 Task: Write the Notes "I am a New Vendor" Under New vendor in Find vendor.
Action: Mouse moved to (95, 11)
Screenshot: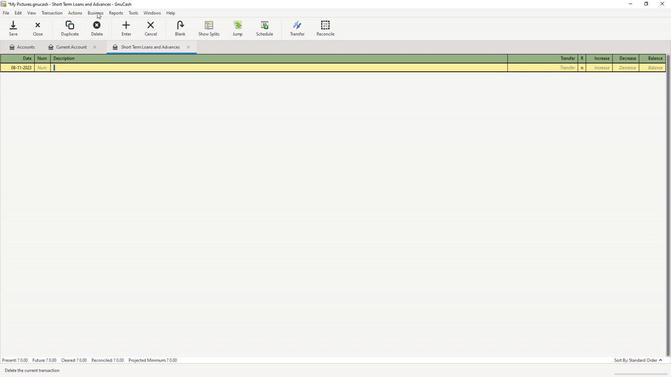 
Action: Mouse pressed left at (95, 11)
Screenshot: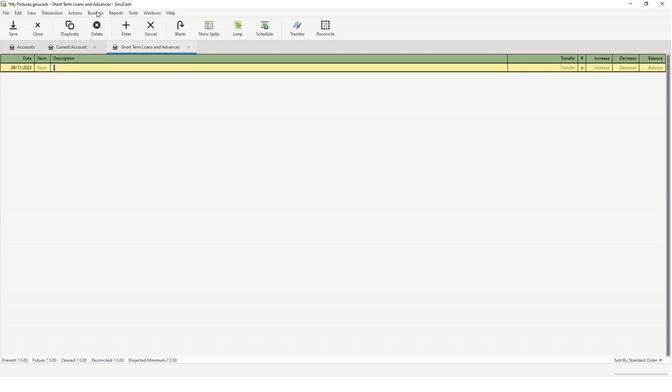 
Action: Mouse moved to (102, 31)
Screenshot: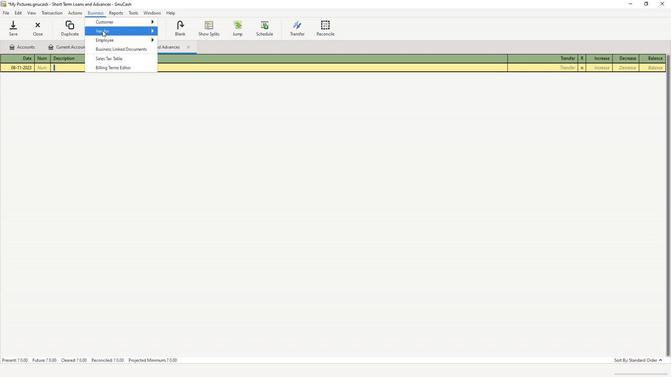 
Action: Mouse pressed left at (102, 31)
Screenshot: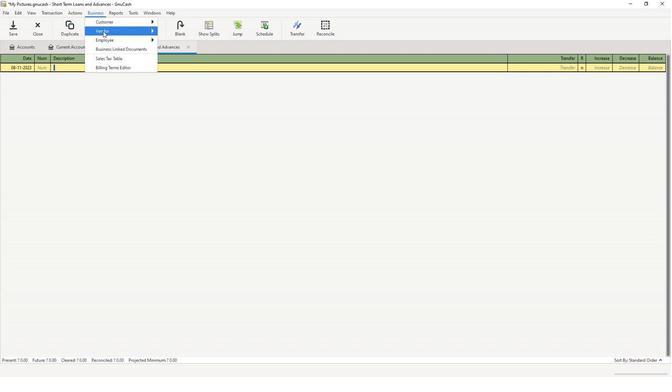 
Action: Mouse moved to (176, 51)
Screenshot: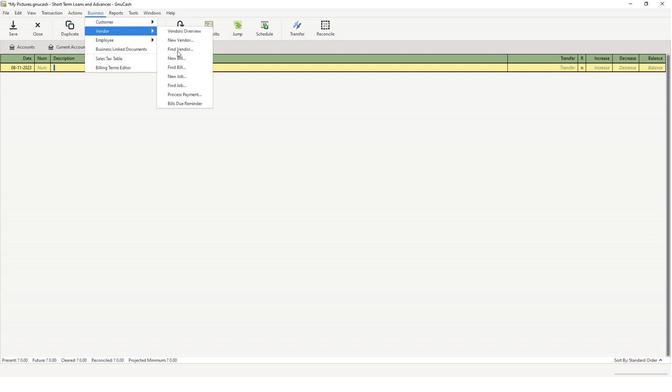 
Action: Mouse pressed left at (176, 51)
Screenshot: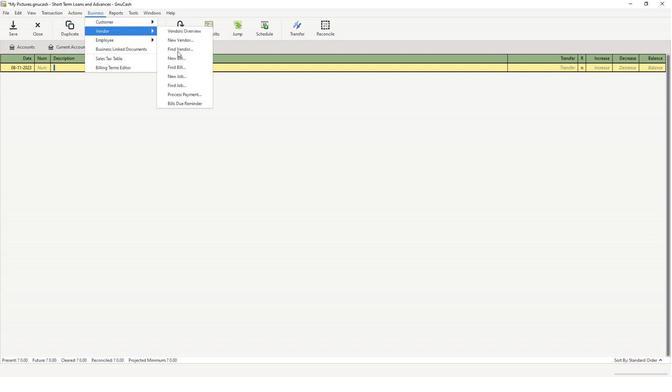 
Action: Mouse moved to (358, 246)
Screenshot: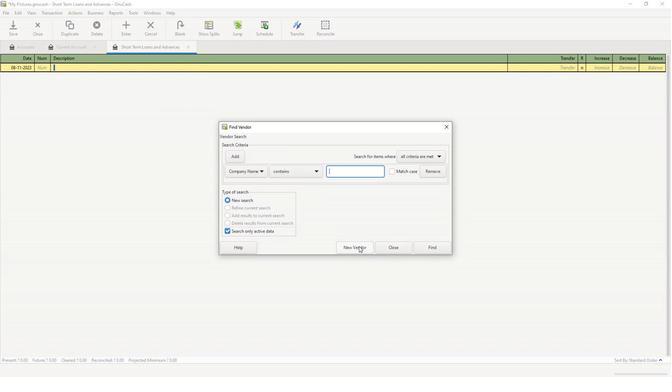 
Action: Mouse pressed left at (358, 246)
Screenshot: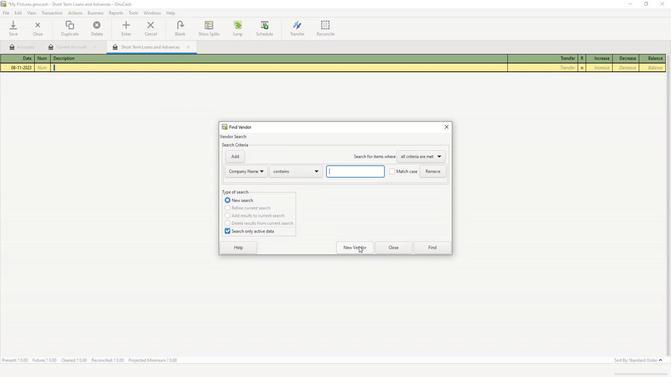 
Action: Mouse moved to (292, 279)
Screenshot: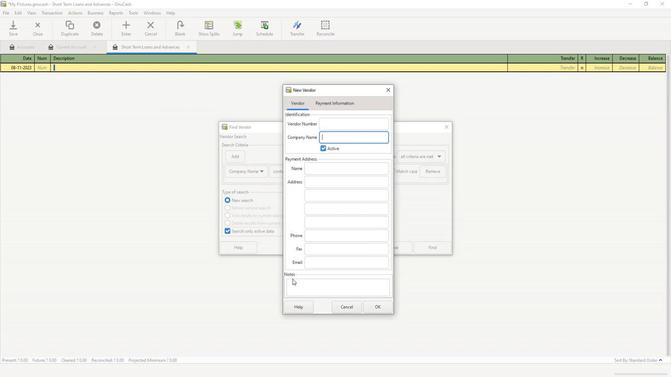 
Action: Mouse pressed left at (292, 279)
Screenshot: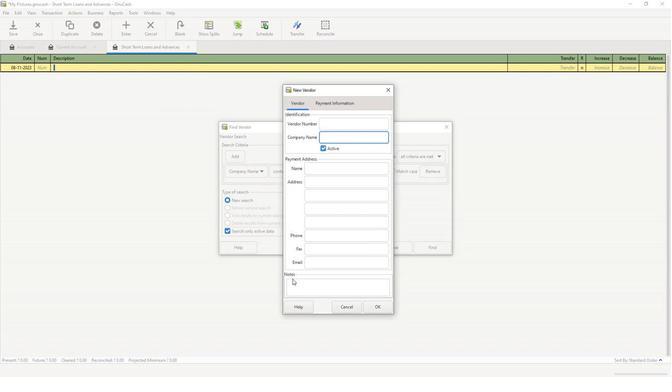 
Action: Mouse moved to (295, 283)
Screenshot: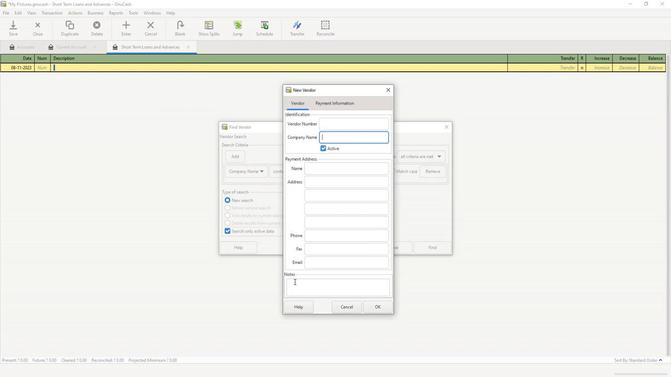 
Action: Mouse pressed left at (295, 283)
Screenshot: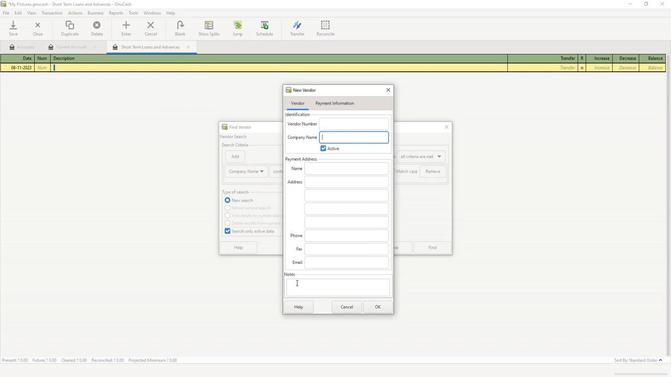 
Action: Key pressed <Key.caps_lock>I<Key.caps_lock><Key.space>am<Key.space>a<Key.space>new<Key.space>vendor
Screenshot: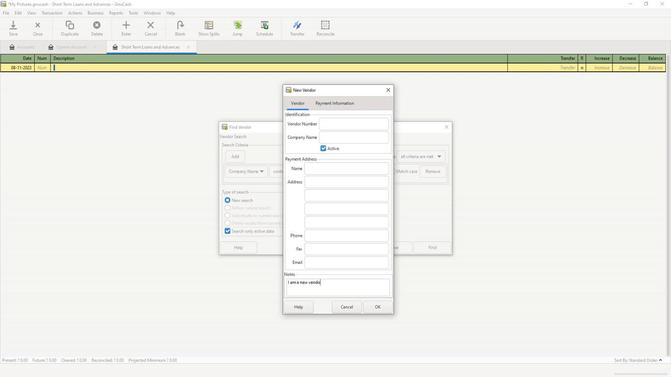 
Action: Mouse moved to (371, 308)
Screenshot: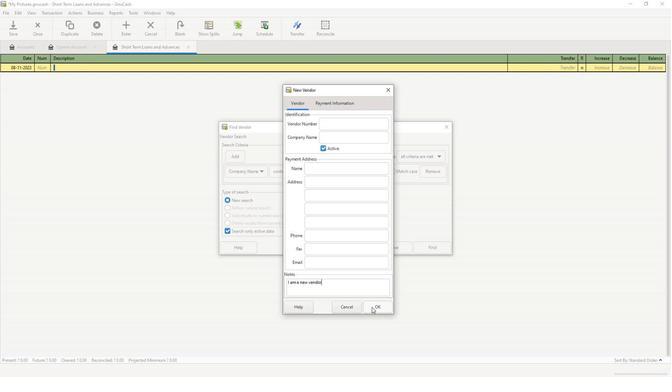 
